 Task: Check the average views per listing of new roof in the last 1 year.
Action: Mouse moved to (788, 182)
Screenshot: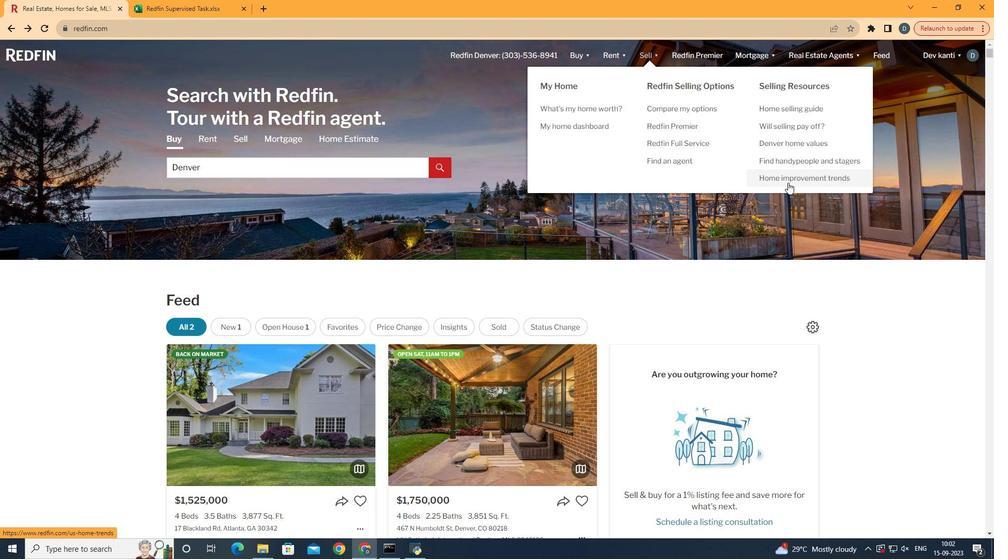 
Action: Mouse pressed left at (788, 182)
Screenshot: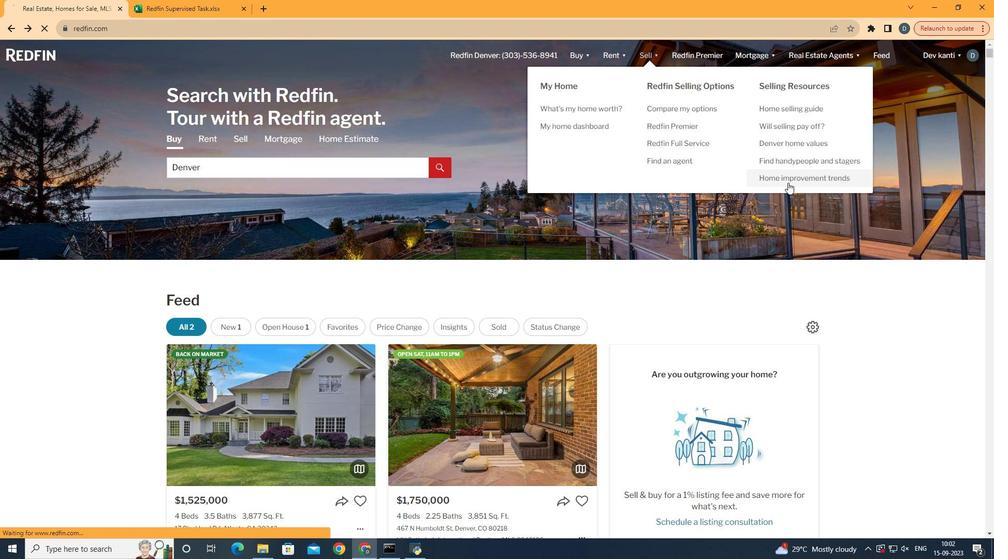 
Action: Mouse moved to (247, 197)
Screenshot: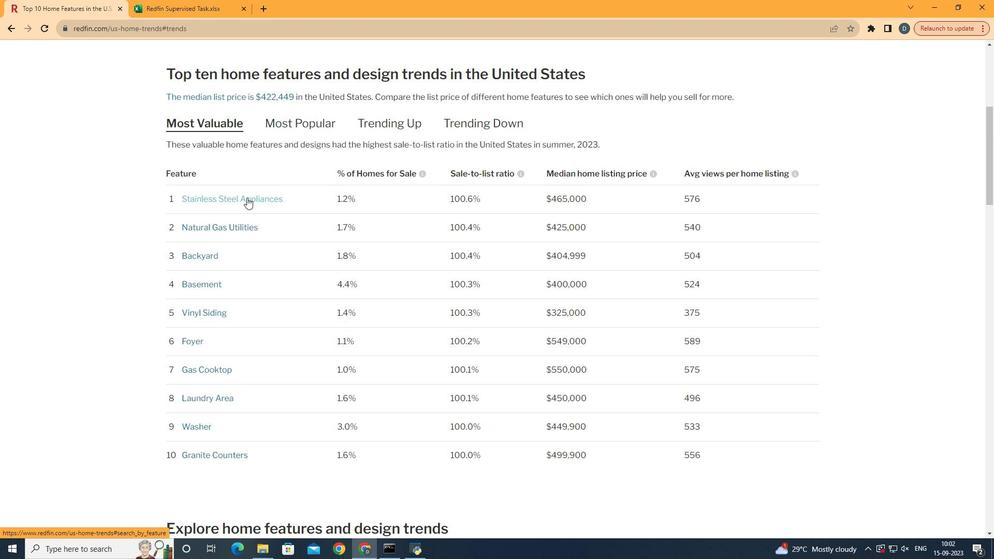 
Action: Mouse pressed left at (247, 197)
Screenshot: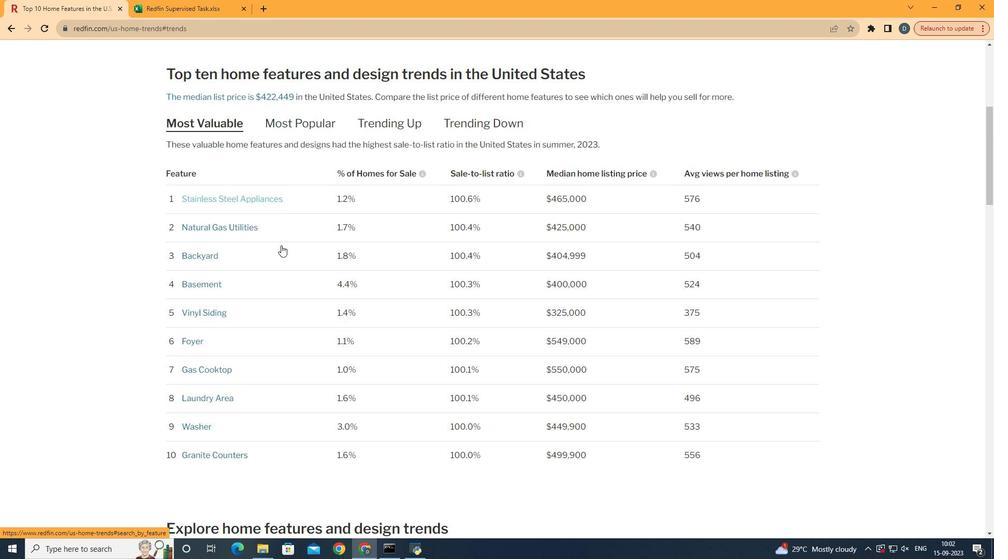 
Action: Mouse moved to (298, 262)
Screenshot: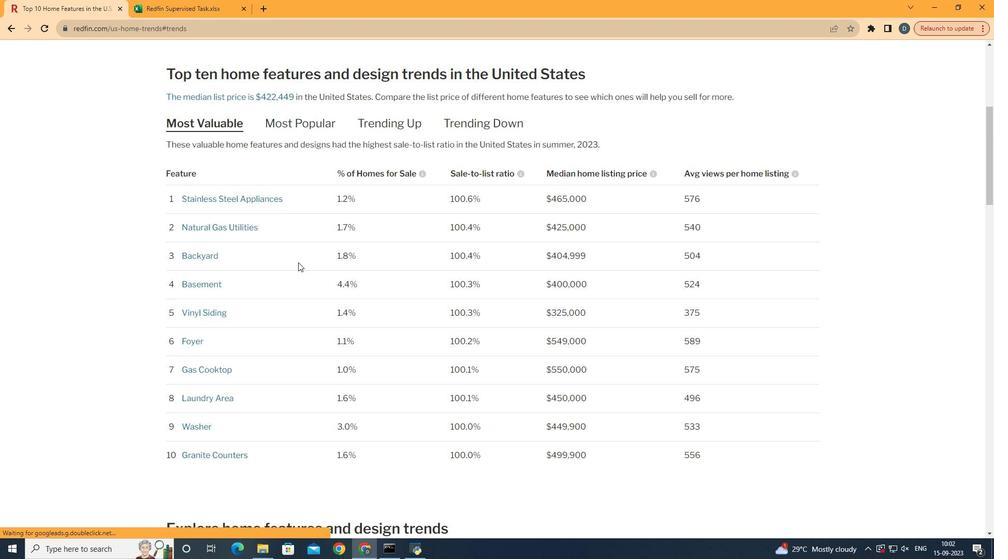 
Action: Mouse scrolled (298, 262) with delta (0, 0)
Screenshot: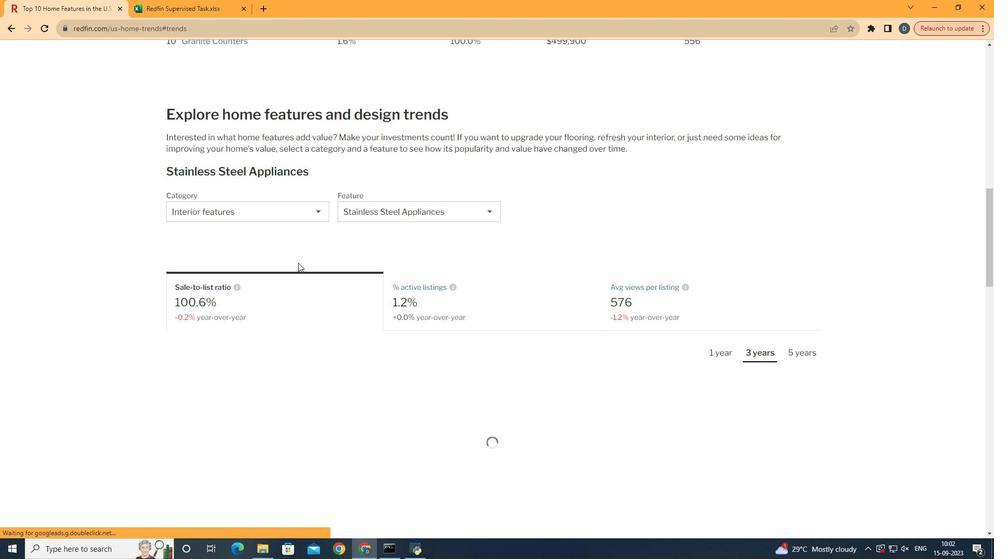 
Action: Mouse scrolled (298, 262) with delta (0, 0)
Screenshot: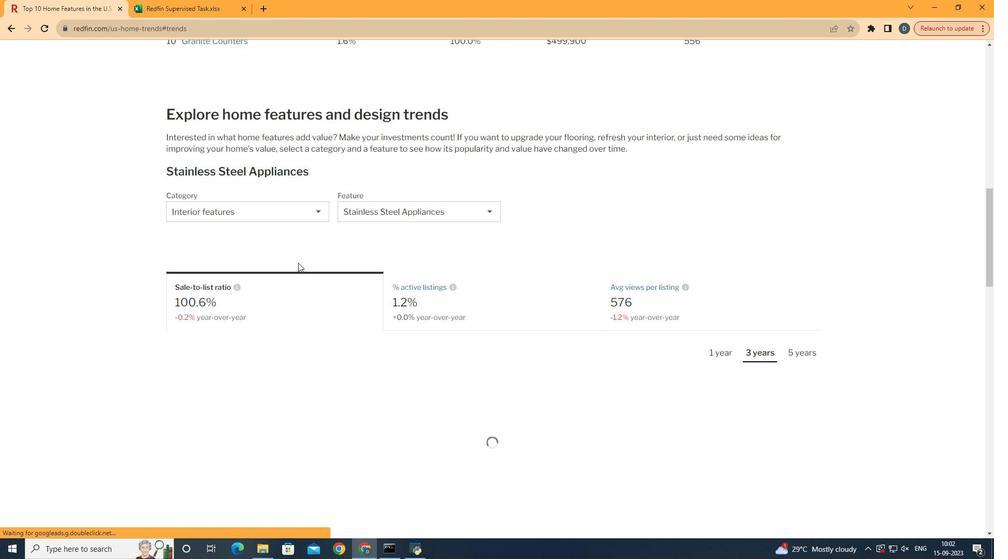 
Action: Mouse scrolled (298, 262) with delta (0, 0)
Screenshot: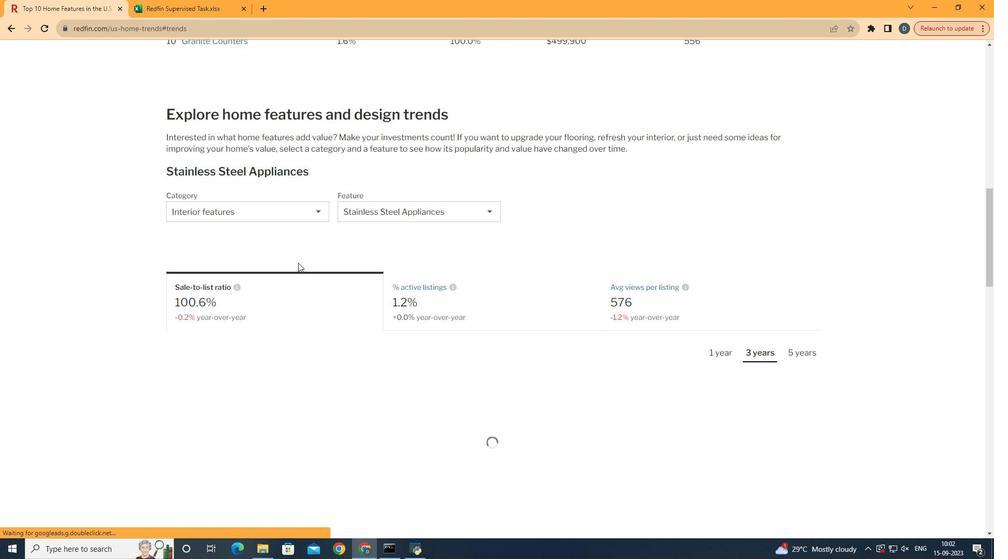 
Action: Mouse scrolled (298, 262) with delta (0, 0)
Screenshot: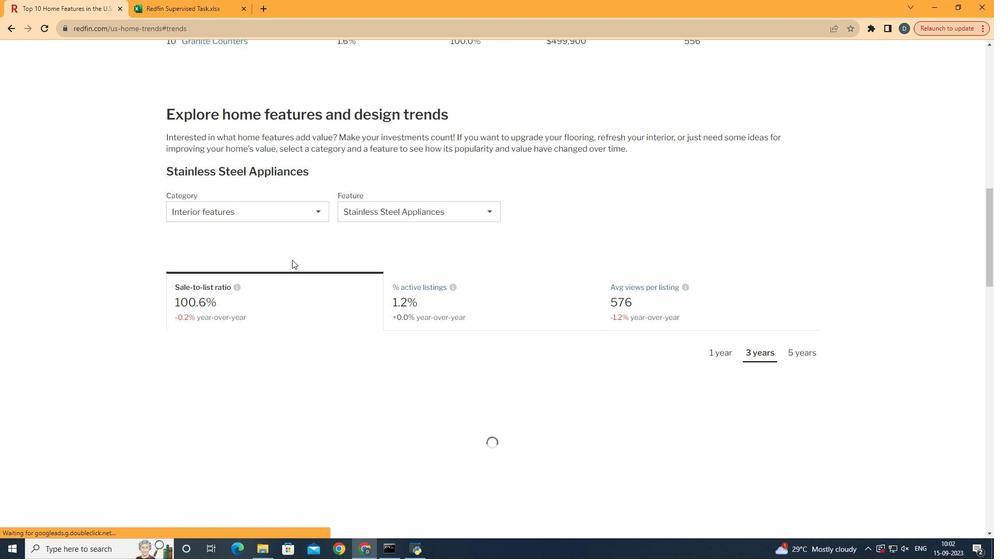 
Action: Mouse scrolled (298, 262) with delta (0, 0)
Screenshot: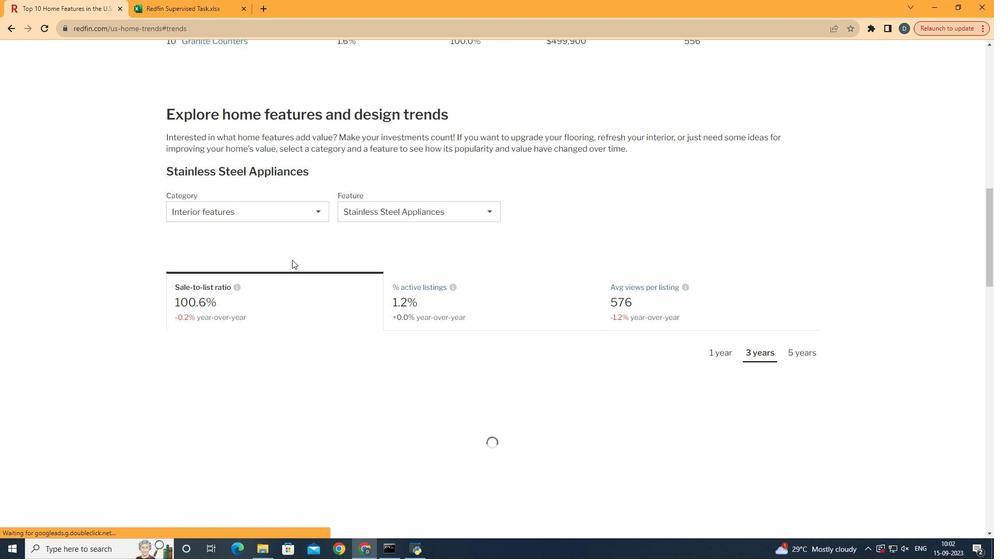 
Action: Mouse scrolled (298, 262) with delta (0, 0)
Screenshot: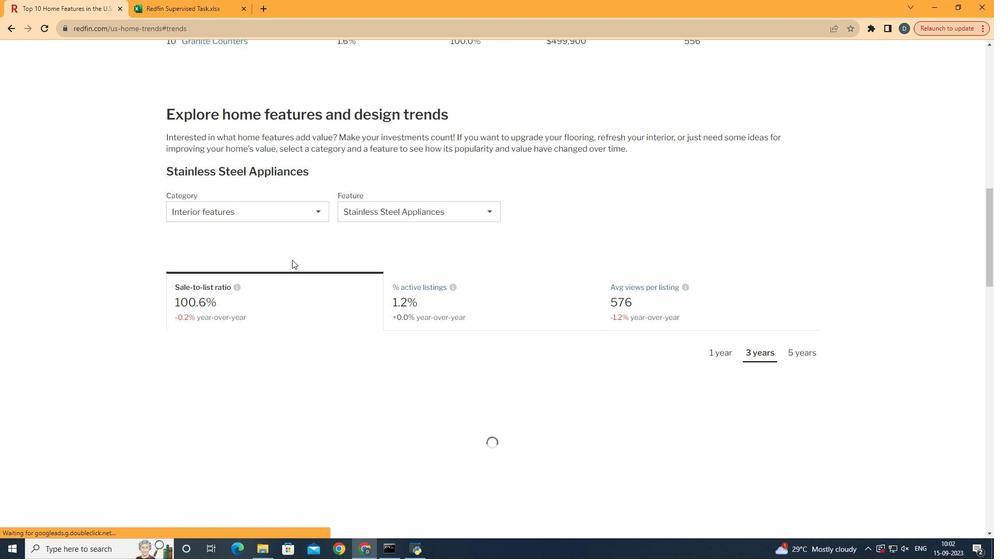 
Action: Mouse scrolled (298, 262) with delta (0, 0)
Screenshot: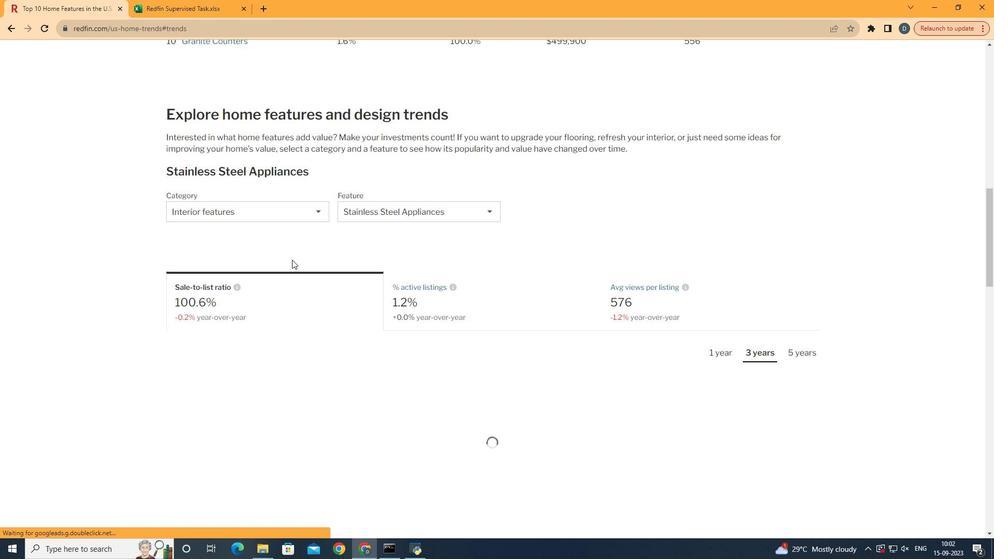 
Action: Mouse scrolled (298, 262) with delta (0, 0)
Screenshot: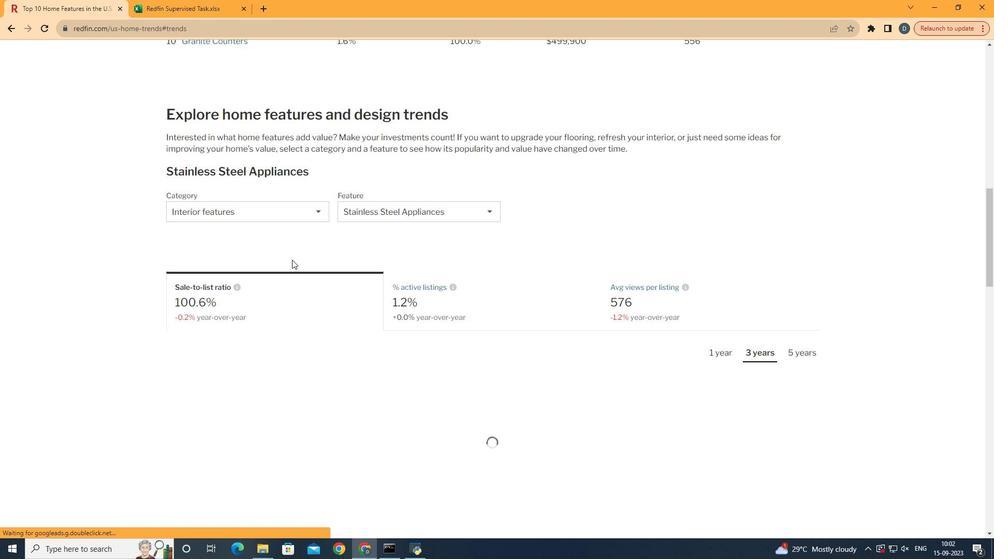 
Action: Mouse moved to (265, 209)
Screenshot: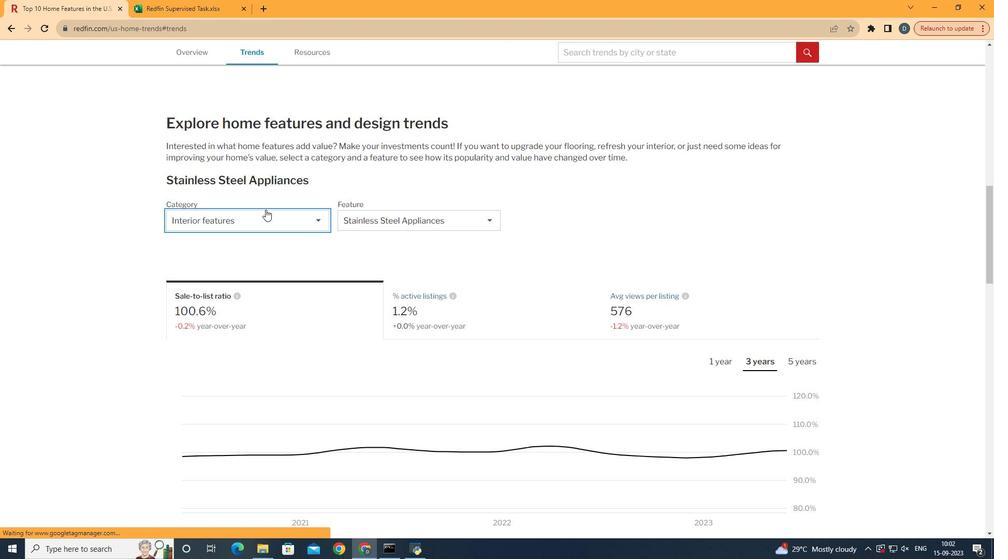 
Action: Mouse pressed left at (265, 209)
Screenshot: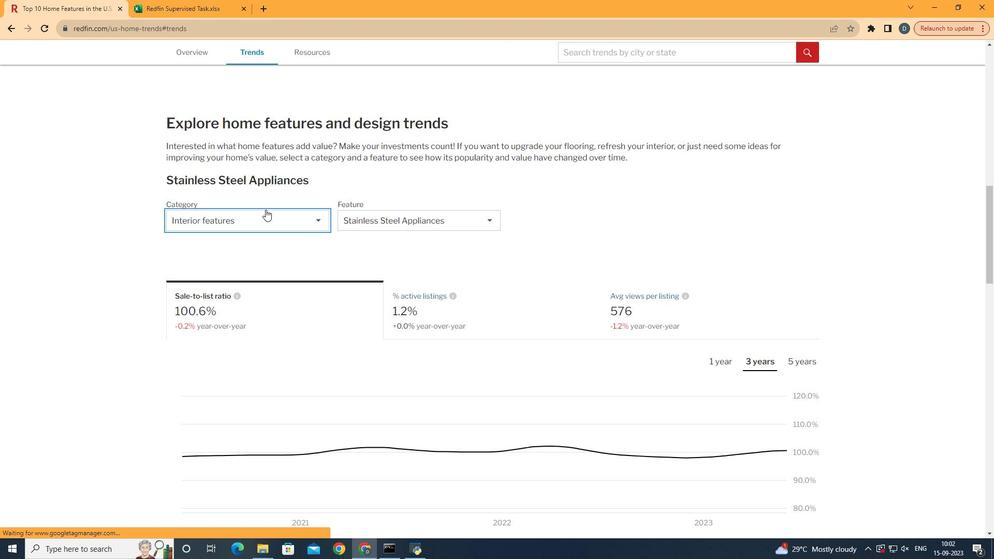 
Action: Mouse moved to (265, 261)
Screenshot: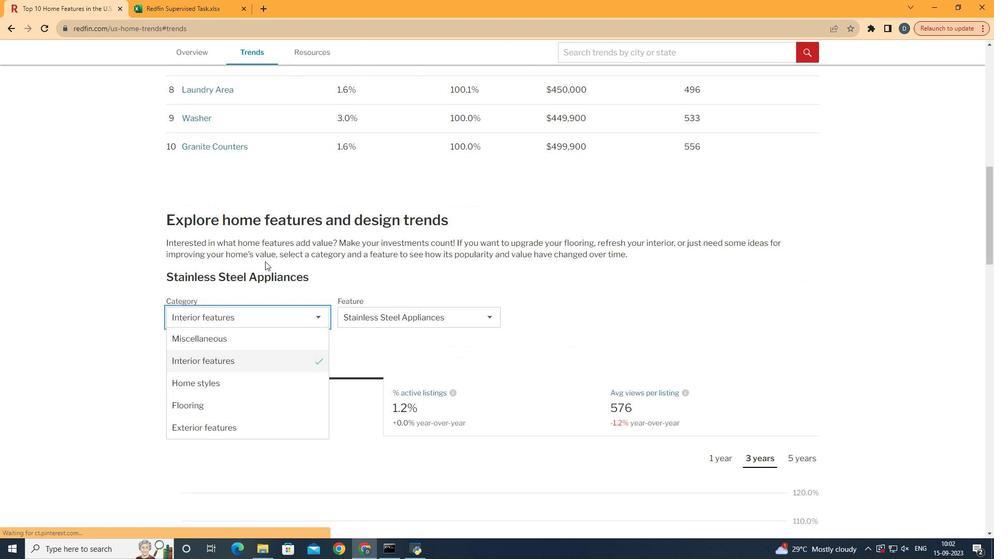 
Action: Mouse scrolled (265, 261) with delta (0, 0)
Screenshot: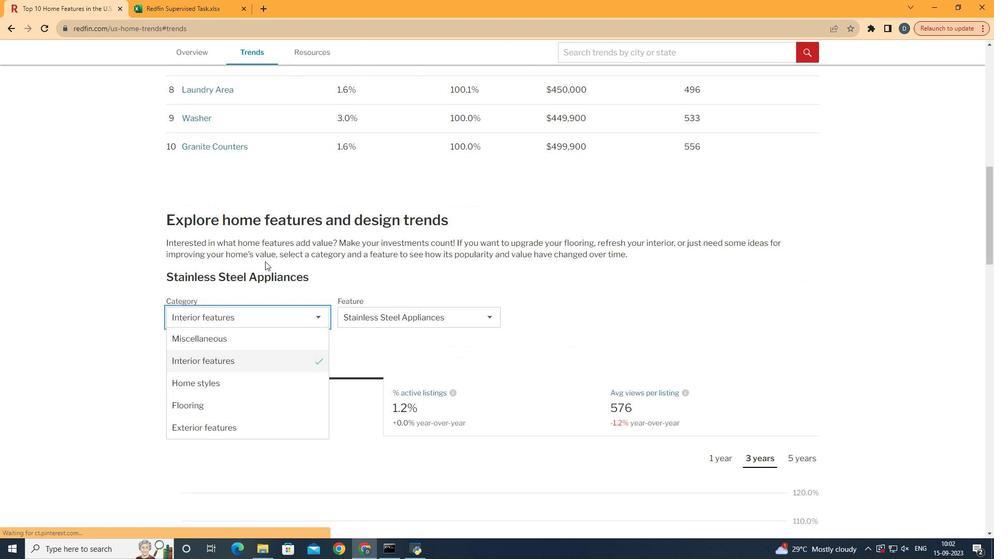 
Action: Mouse moved to (265, 261)
Screenshot: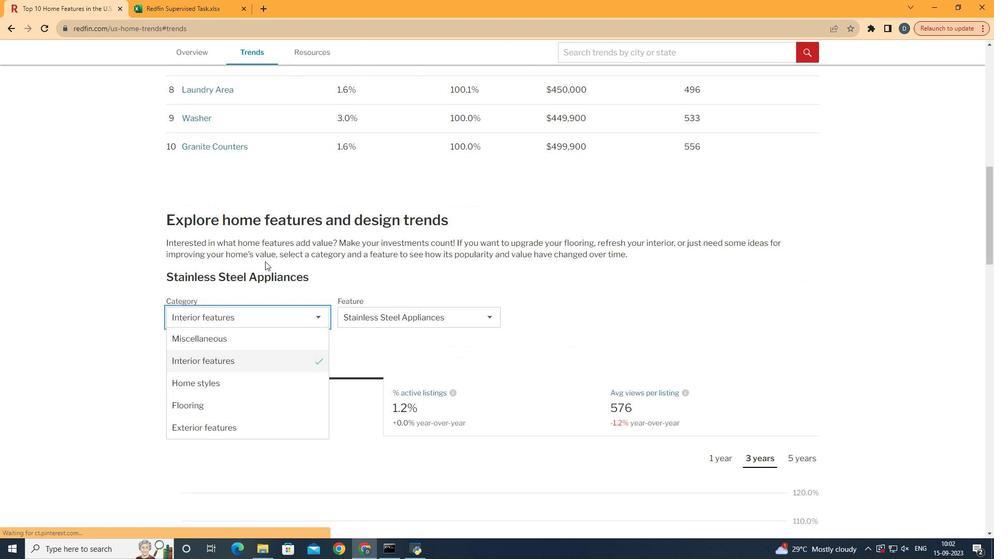 
Action: Mouse scrolled (265, 261) with delta (0, 0)
Screenshot: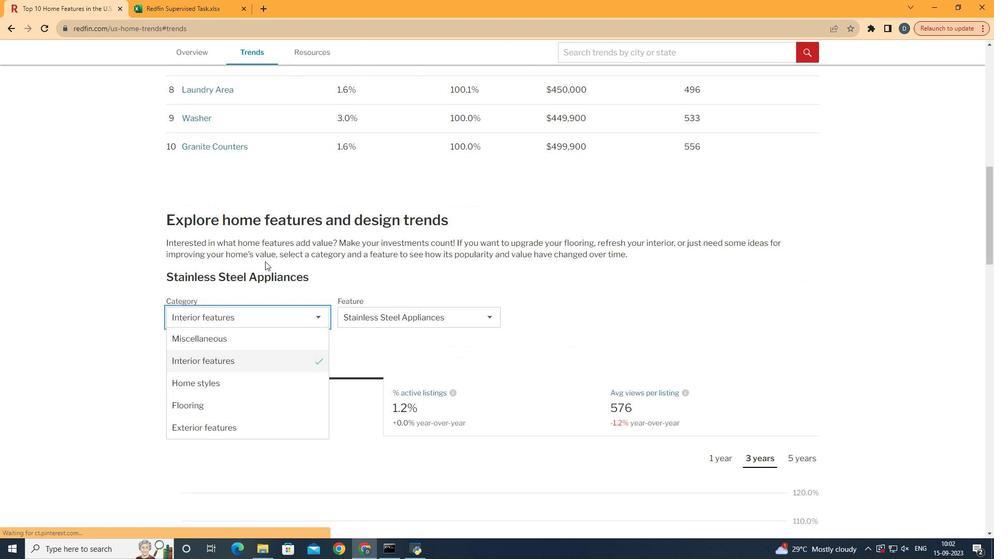 
Action: Mouse scrolled (265, 261) with delta (0, 0)
Screenshot: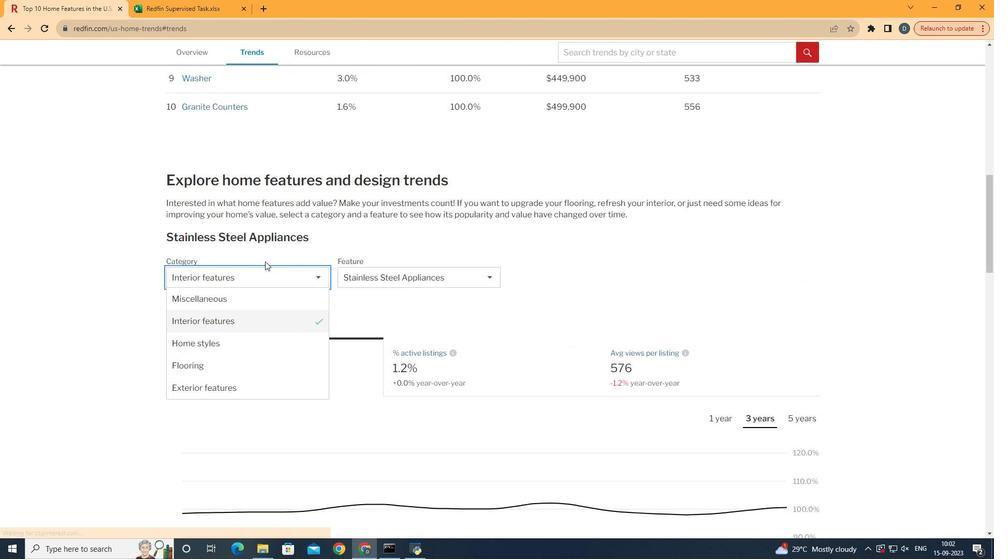 
Action: Mouse scrolled (265, 261) with delta (0, 0)
Screenshot: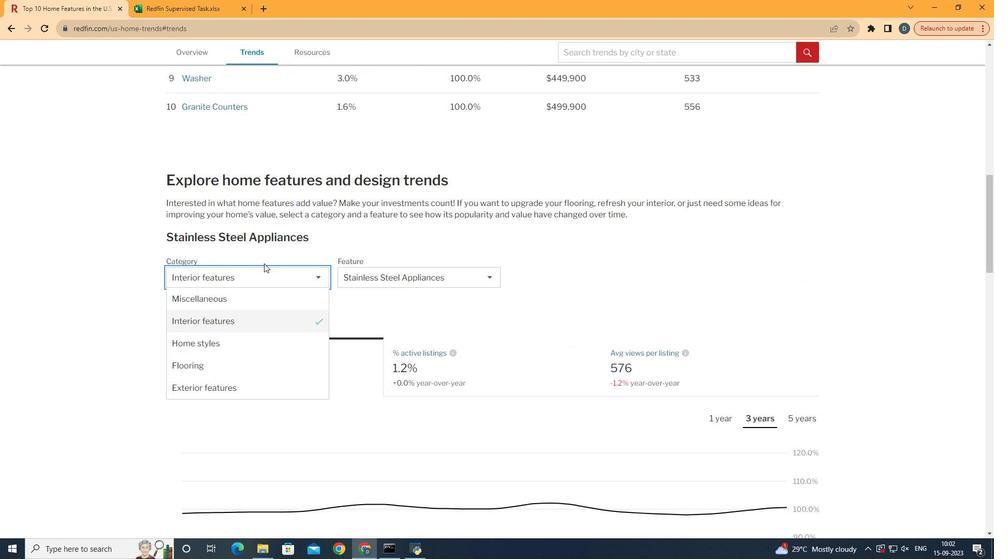 
Action: Mouse scrolled (265, 261) with delta (0, 0)
Screenshot: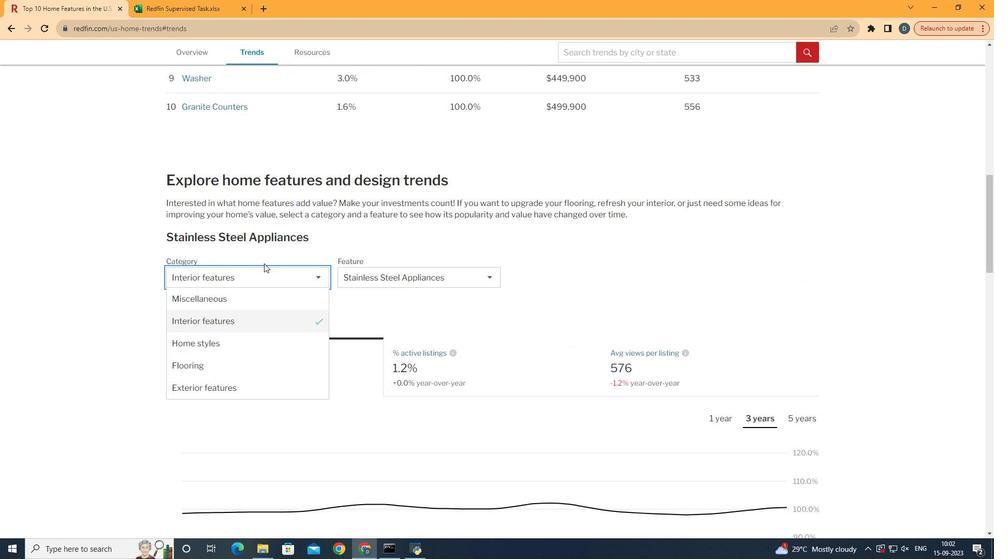 
Action: Mouse scrolled (265, 261) with delta (0, 0)
Screenshot: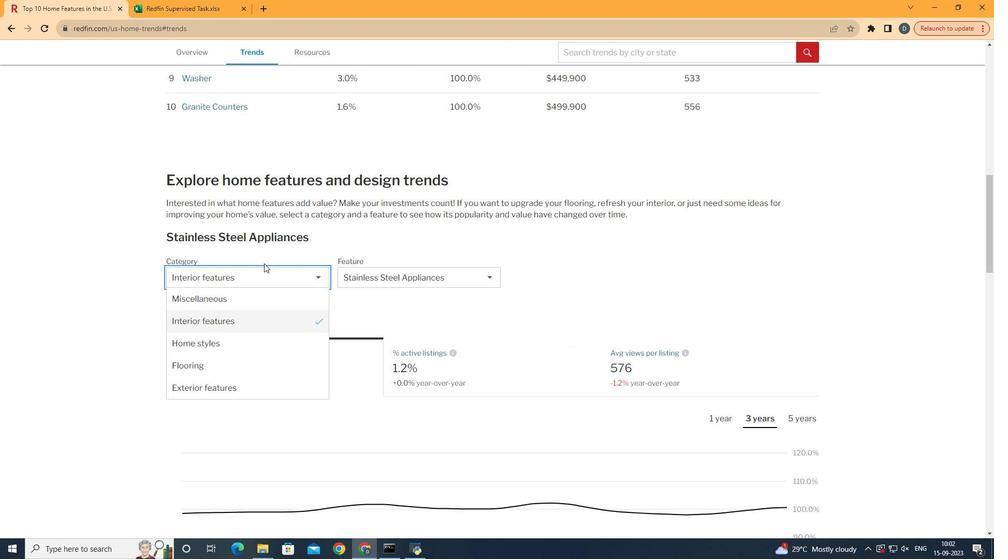 
Action: Mouse moved to (236, 392)
Screenshot: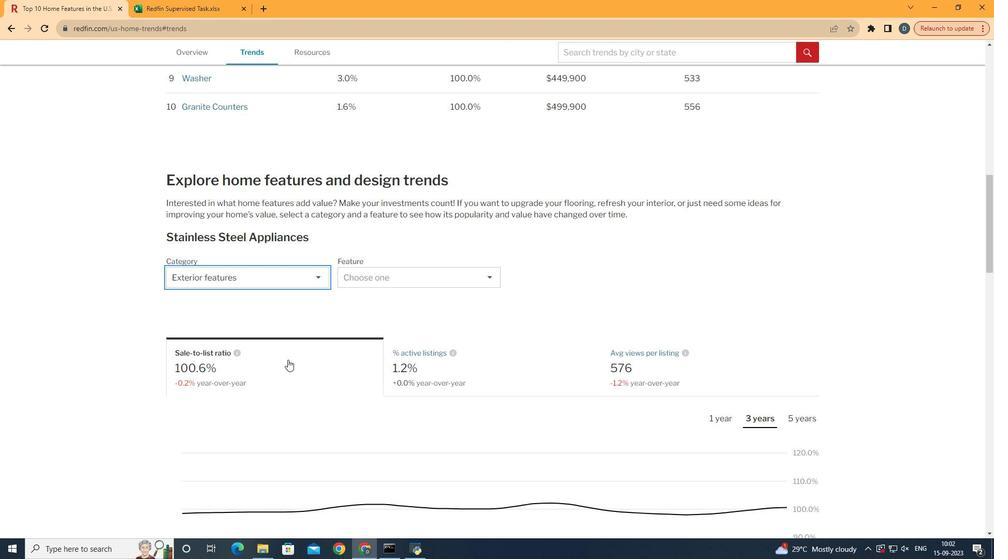
Action: Mouse pressed left at (236, 392)
Screenshot: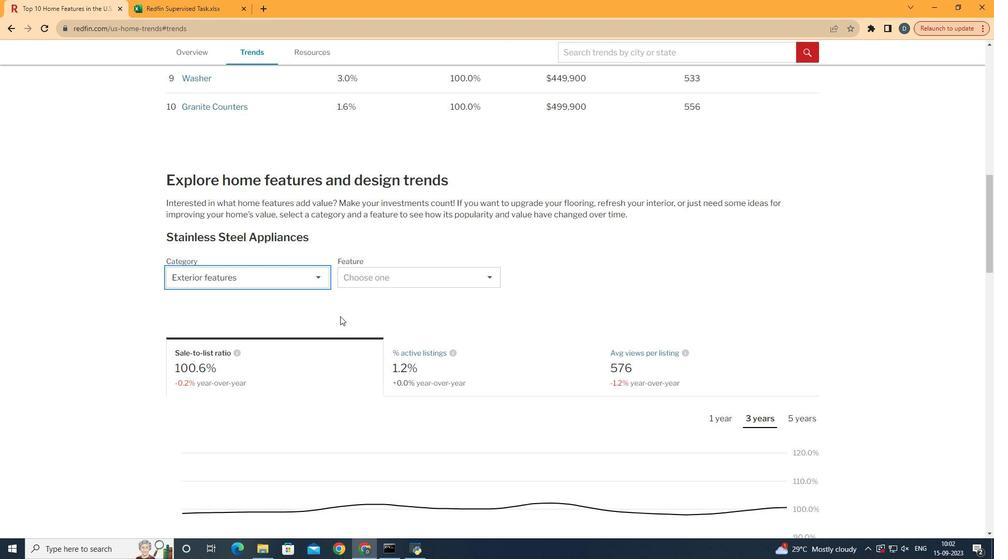 
Action: Mouse moved to (391, 283)
Screenshot: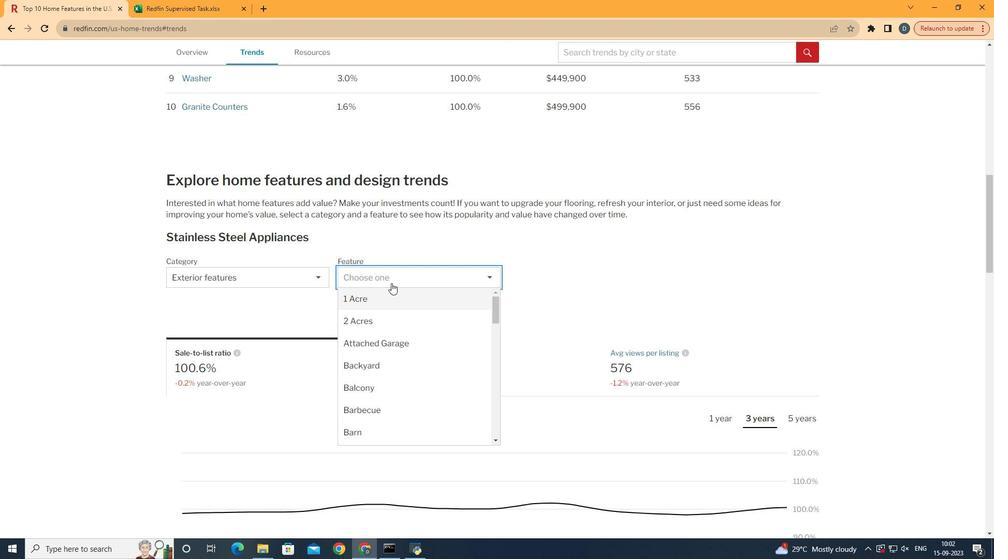 
Action: Mouse pressed left at (391, 283)
Screenshot: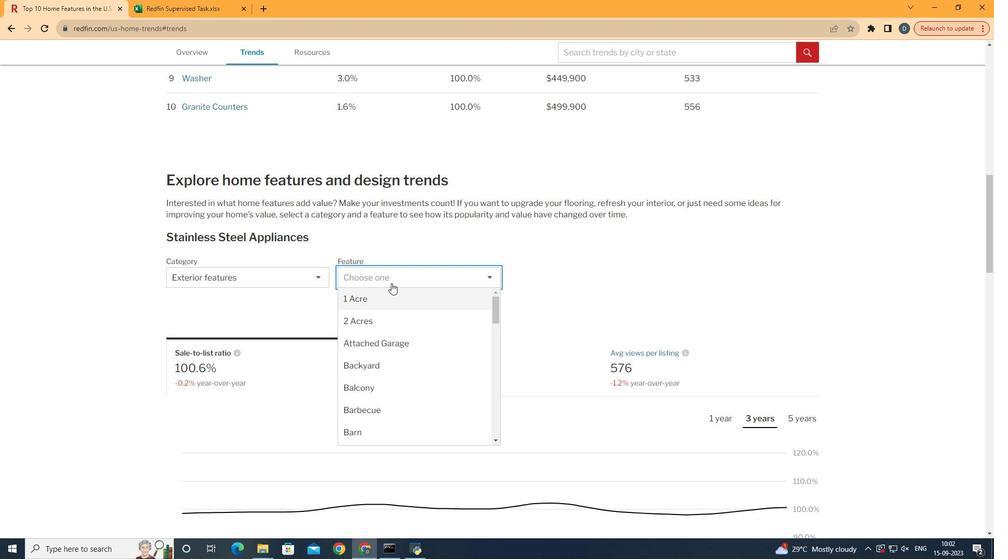 
Action: Mouse moved to (433, 383)
Screenshot: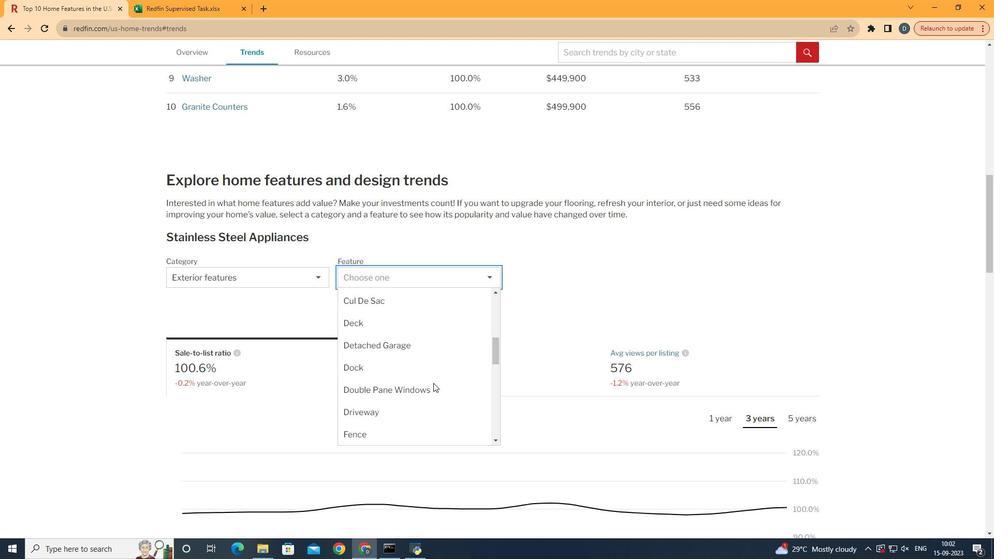 
Action: Mouse scrolled (433, 382) with delta (0, 0)
Screenshot: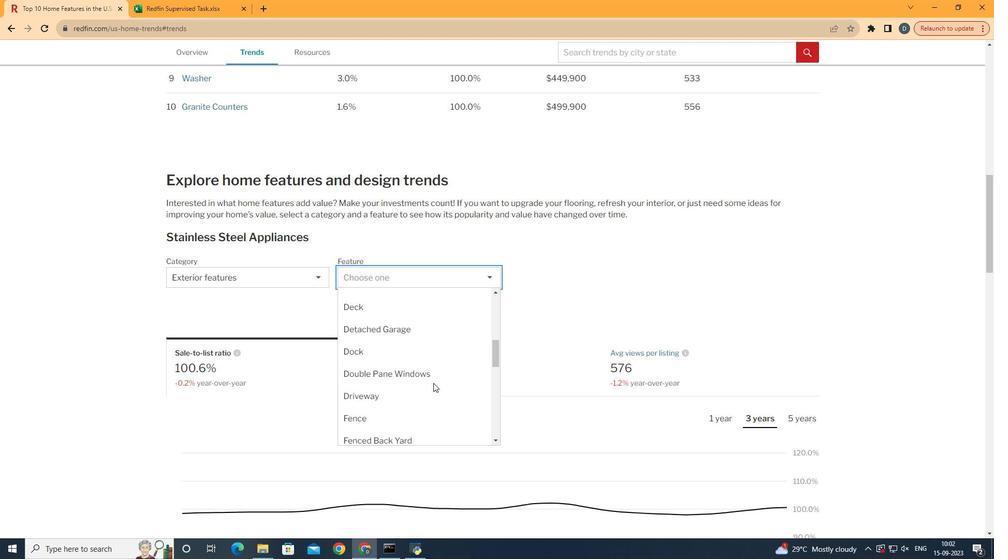 
Action: Mouse scrolled (433, 382) with delta (0, 0)
Screenshot: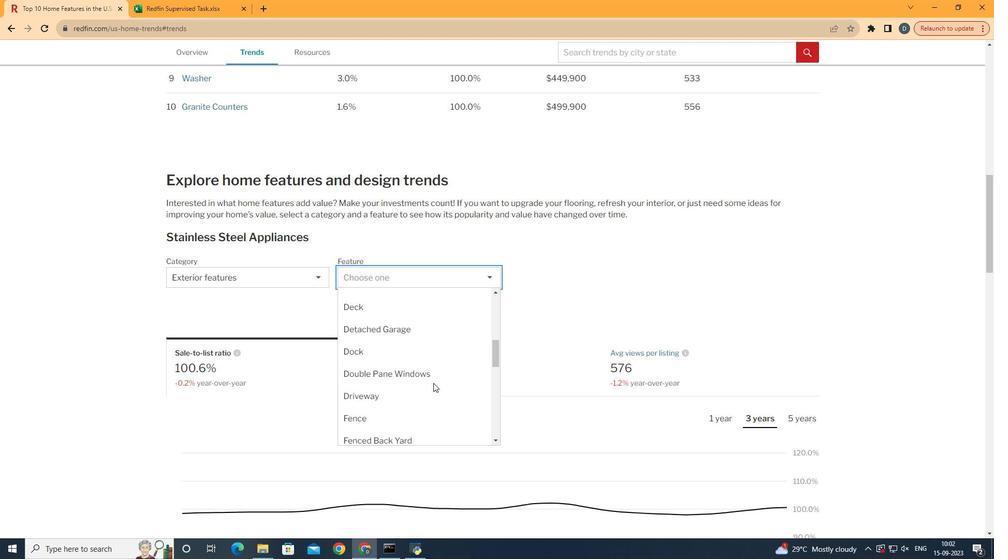 
Action: Mouse scrolled (433, 382) with delta (0, 0)
Screenshot: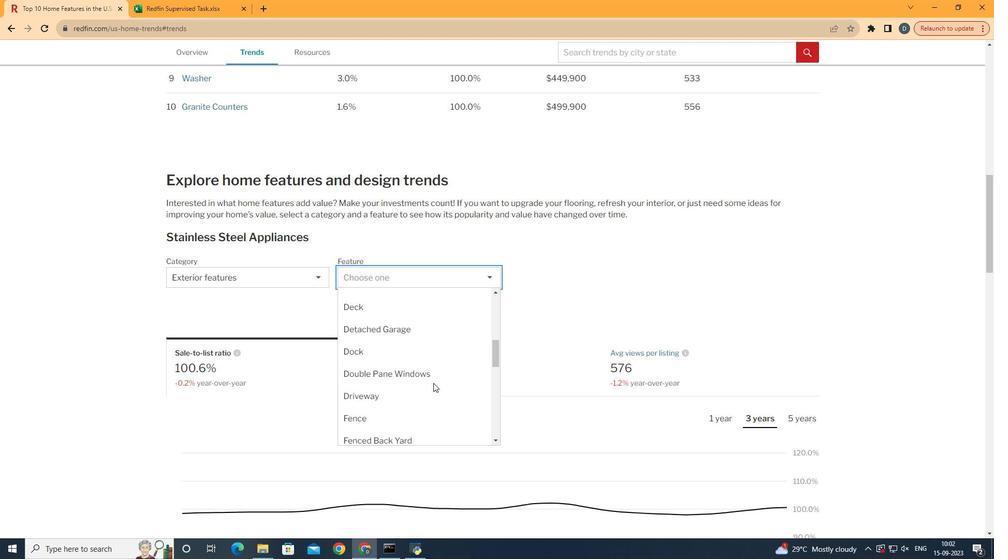 
Action: Mouse scrolled (433, 382) with delta (0, 0)
Screenshot: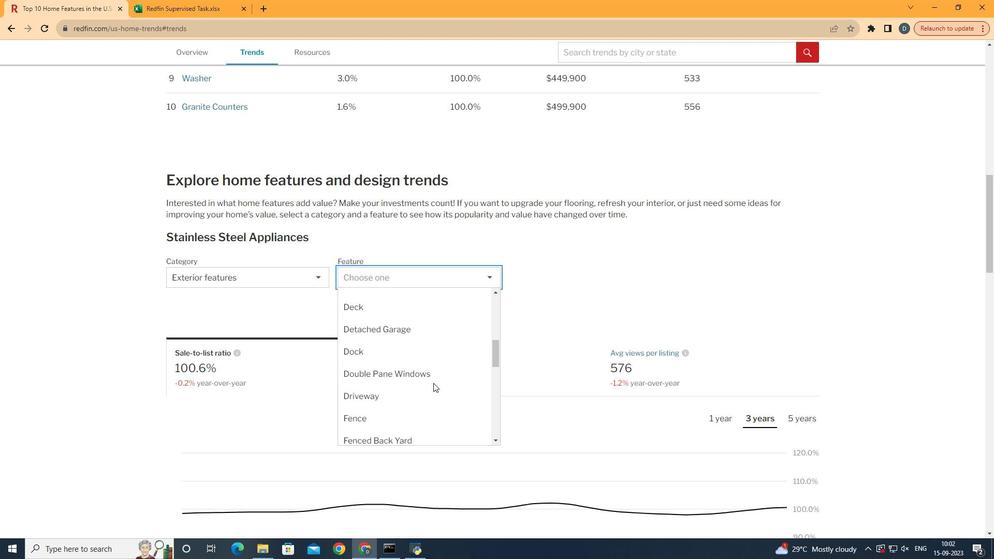 
Action: Mouse scrolled (433, 382) with delta (0, 0)
Screenshot: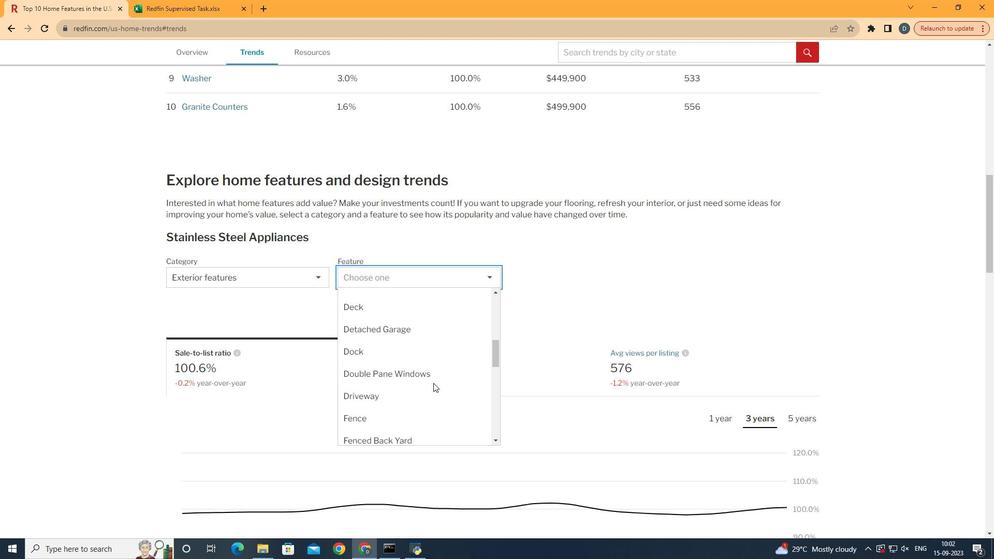 
Action: Mouse scrolled (433, 382) with delta (0, 0)
Screenshot: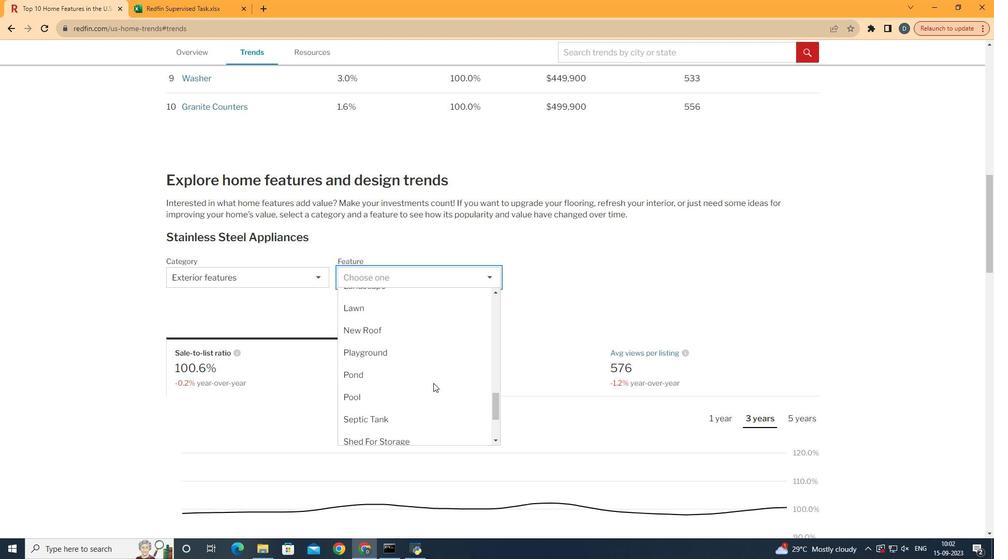 
Action: Mouse scrolled (433, 382) with delta (0, 0)
Screenshot: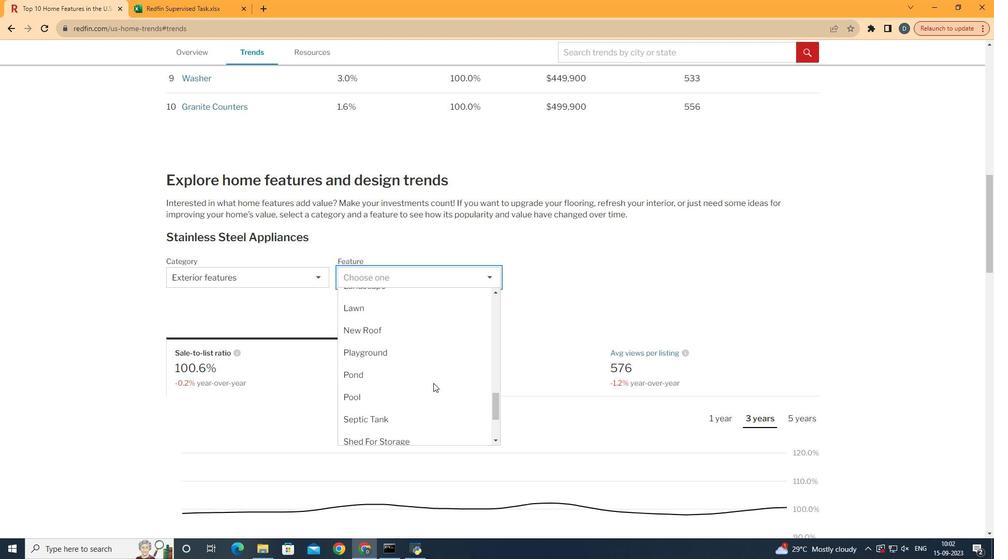 
Action: Mouse scrolled (433, 382) with delta (0, 0)
Screenshot: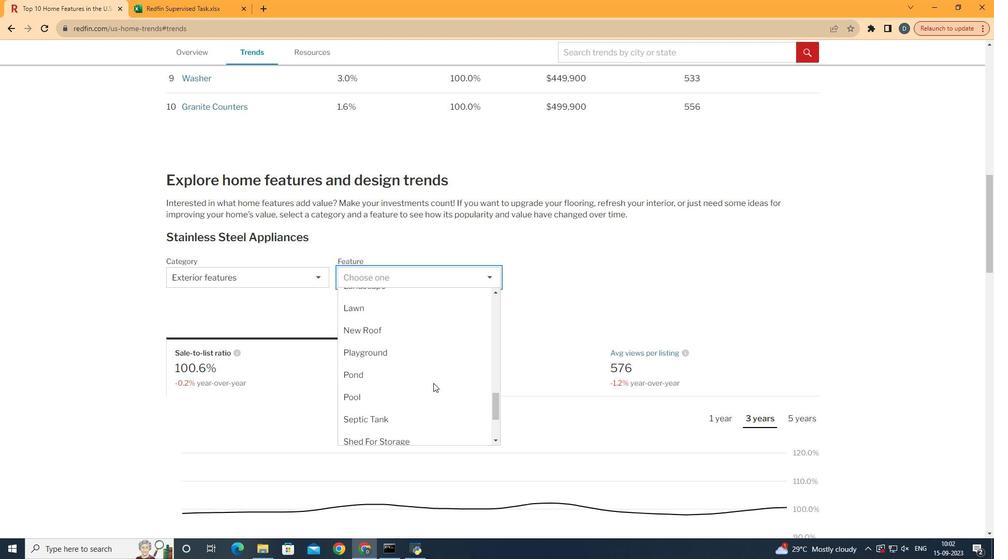 
Action: Mouse scrolled (433, 382) with delta (0, 0)
Screenshot: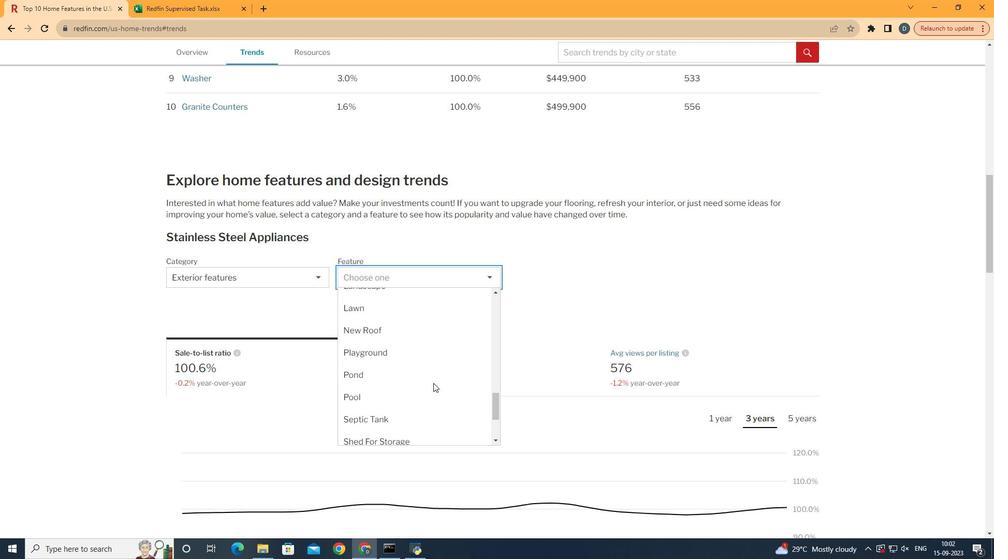 
Action: Mouse scrolled (433, 382) with delta (0, 0)
Screenshot: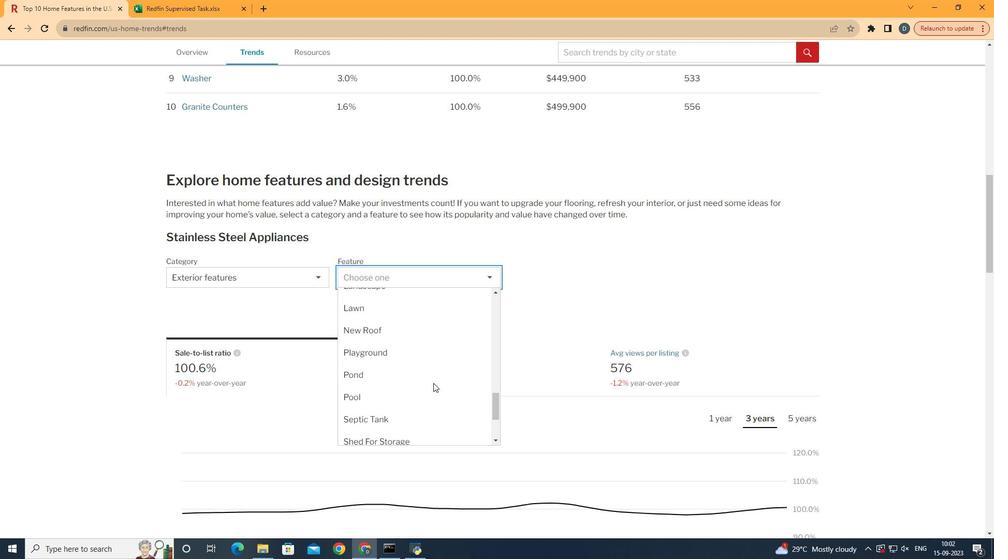 
Action: Mouse scrolled (433, 382) with delta (0, 0)
Screenshot: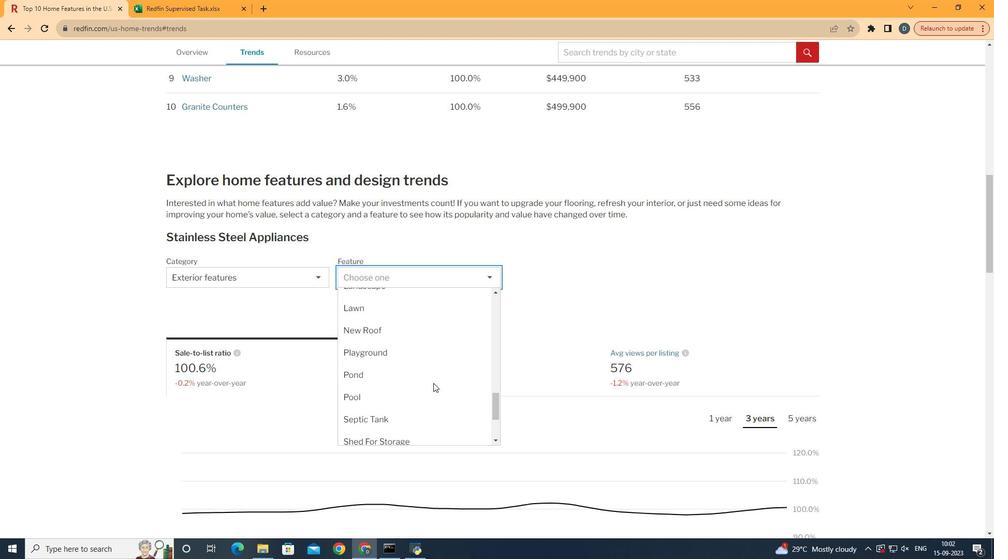 
Action: Mouse moved to (436, 336)
Screenshot: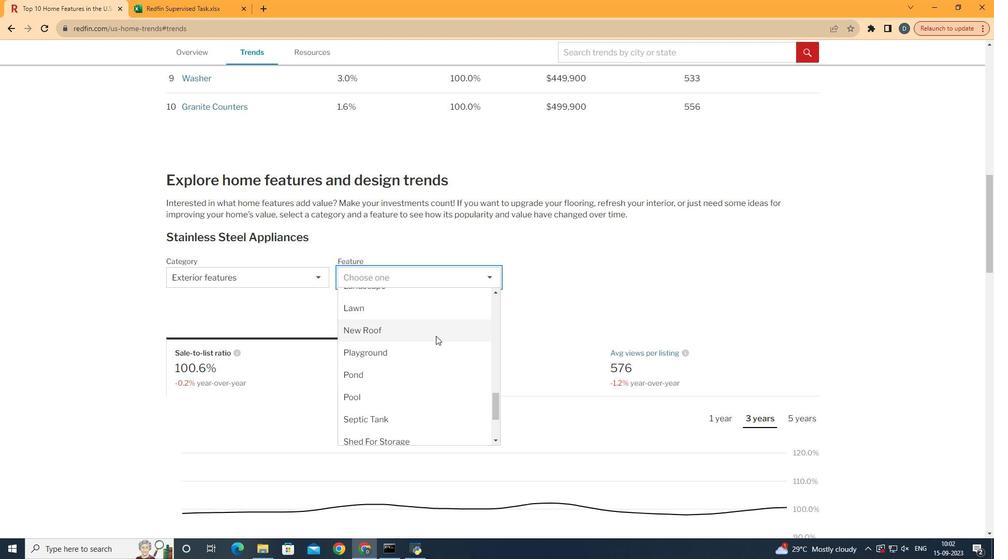 
Action: Mouse pressed left at (436, 336)
Screenshot: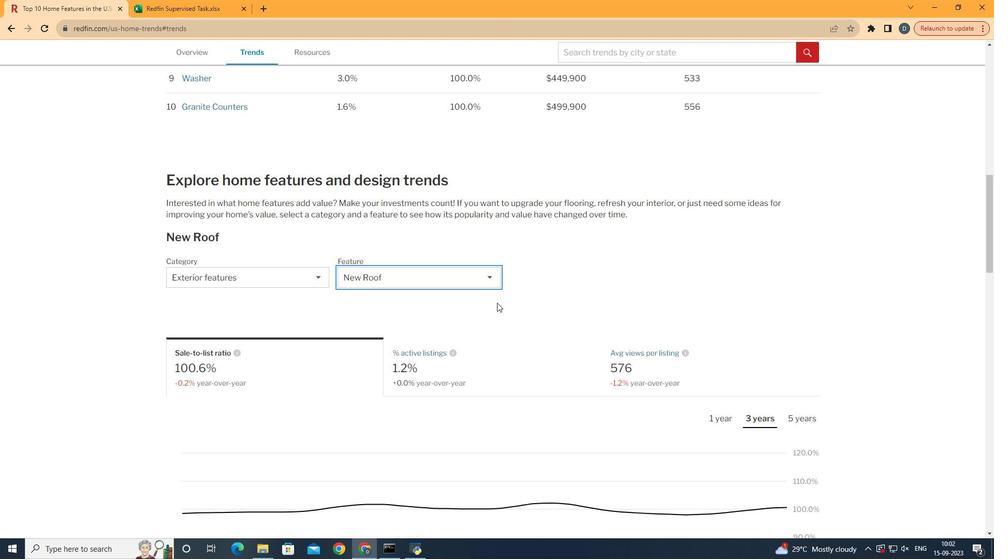 
Action: Mouse moved to (711, 354)
Screenshot: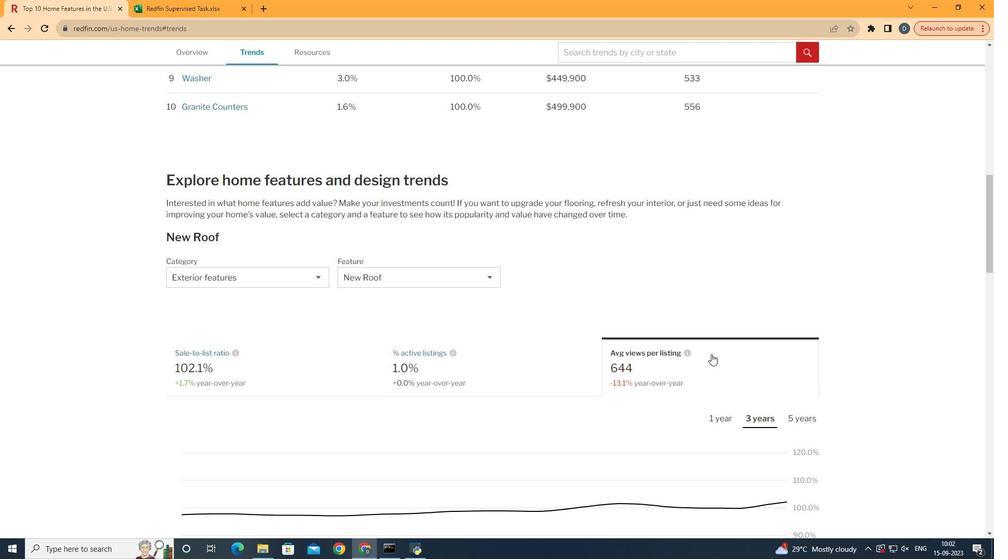 
Action: Mouse pressed left at (711, 354)
Screenshot: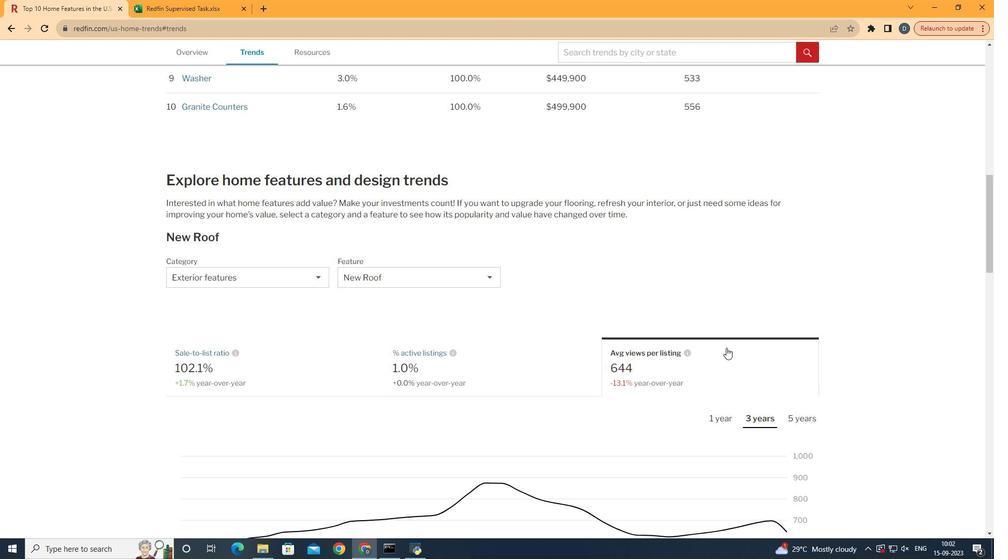 
Action: Mouse moved to (735, 337)
Screenshot: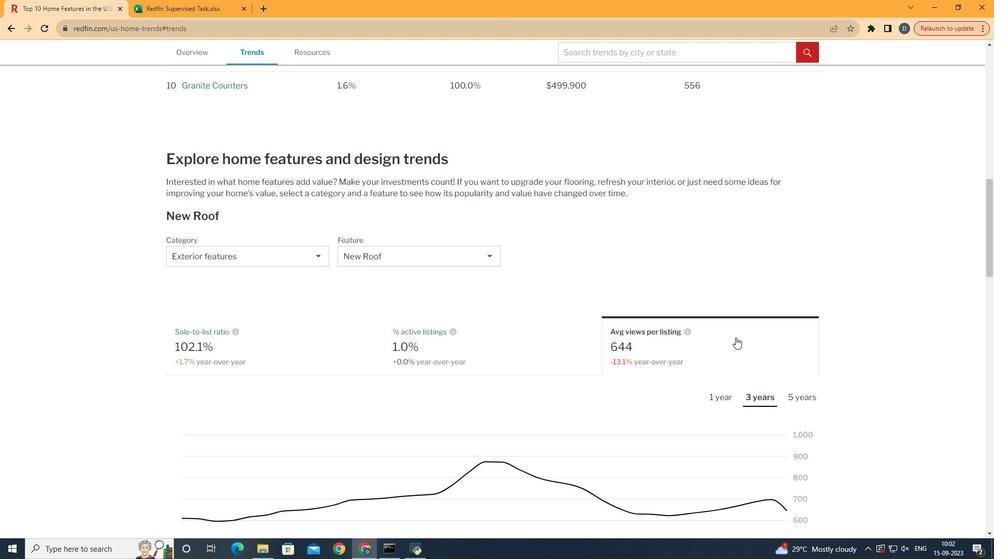 
Action: Mouse scrolled (735, 337) with delta (0, 0)
Screenshot: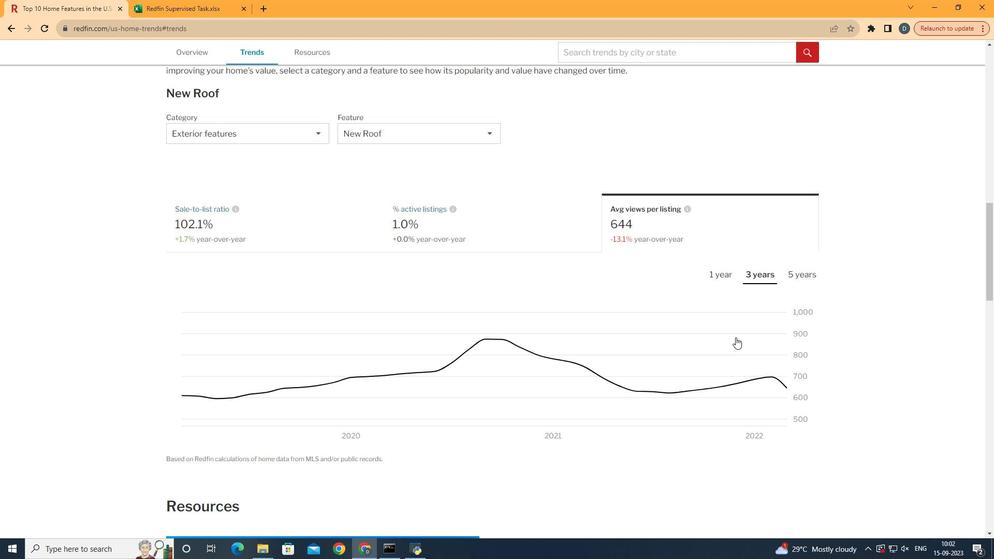 
Action: Mouse scrolled (735, 337) with delta (0, 0)
Screenshot: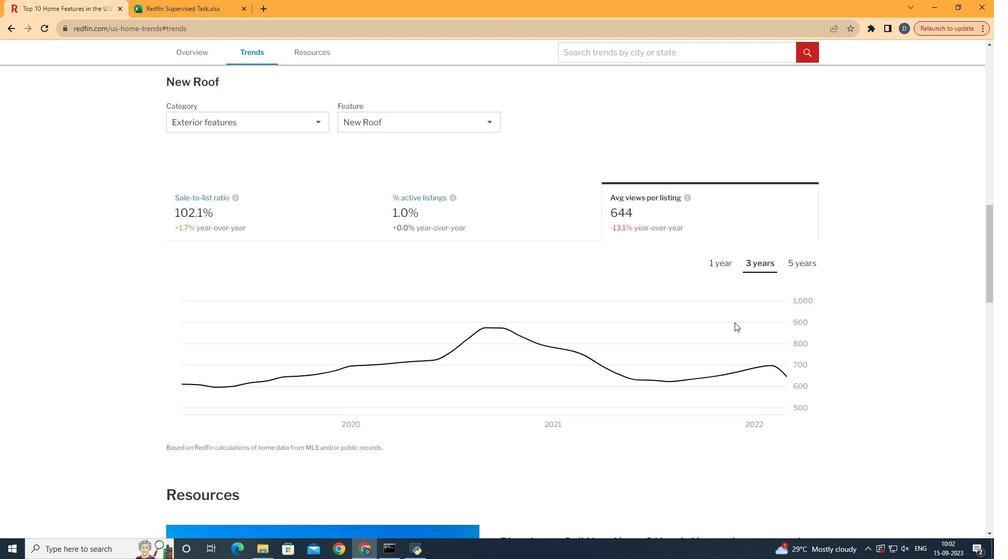 
Action: Mouse scrolled (735, 337) with delta (0, 0)
Screenshot: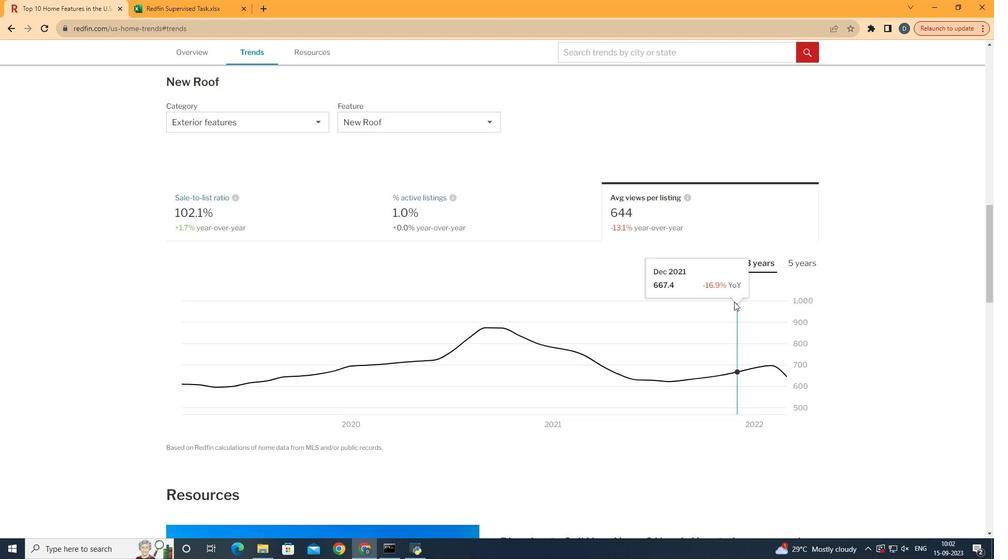 
Action: Mouse moved to (728, 263)
Screenshot: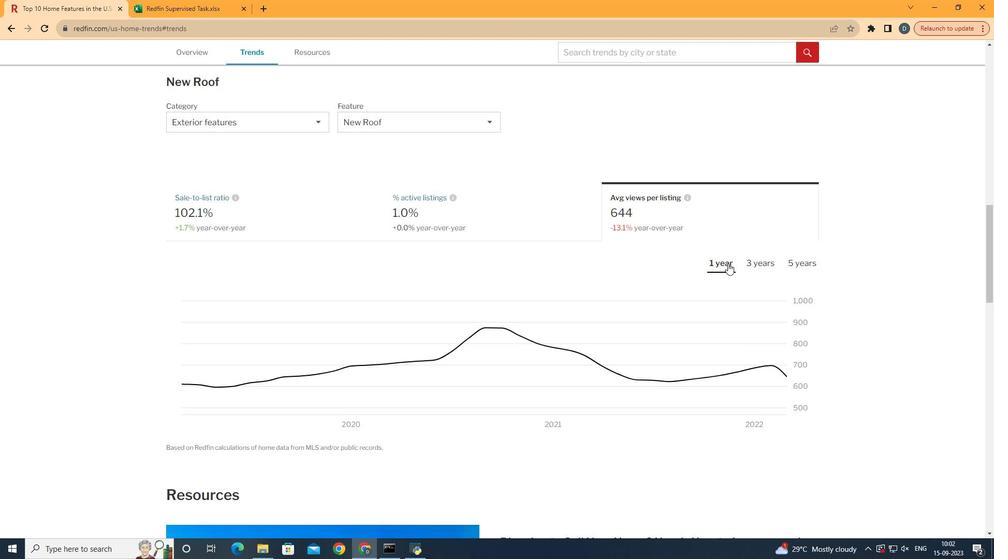 
Action: Mouse pressed left at (728, 263)
Screenshot: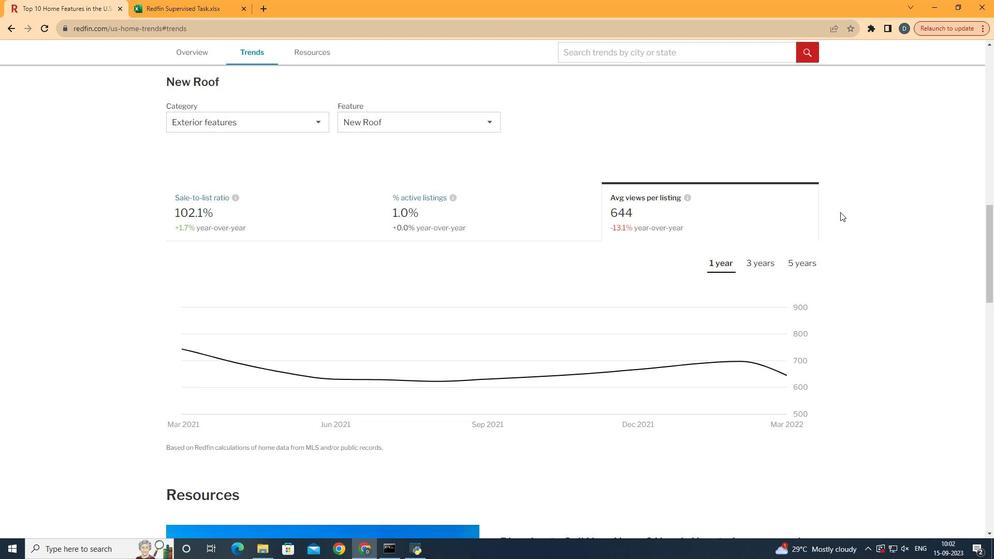 
Action: Mouse moved to (861, 201)
Screenshot: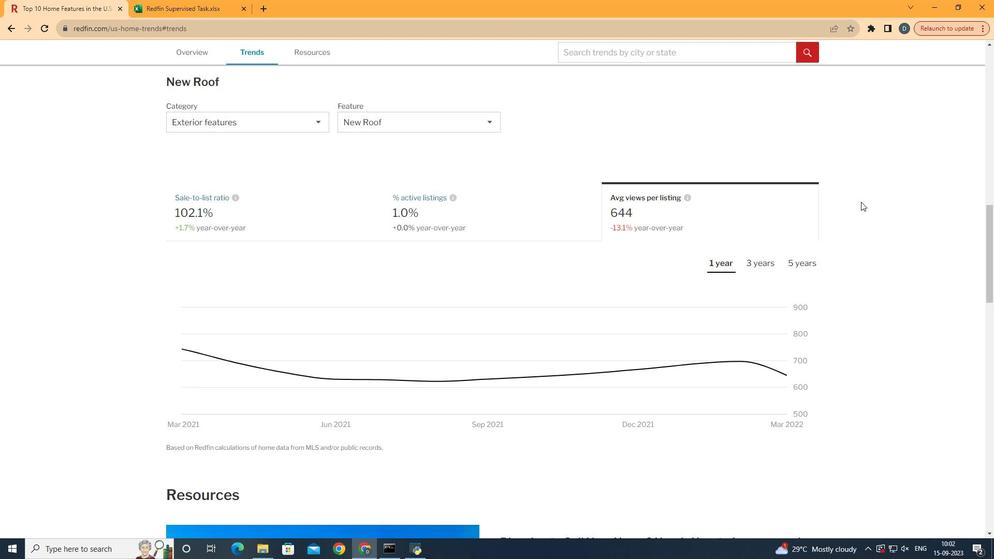 
